 Task: Use the formula "LEFT" in spreadsheet "Project portfolio".
Action: Mouse moved to (347, 192)
Screenshot: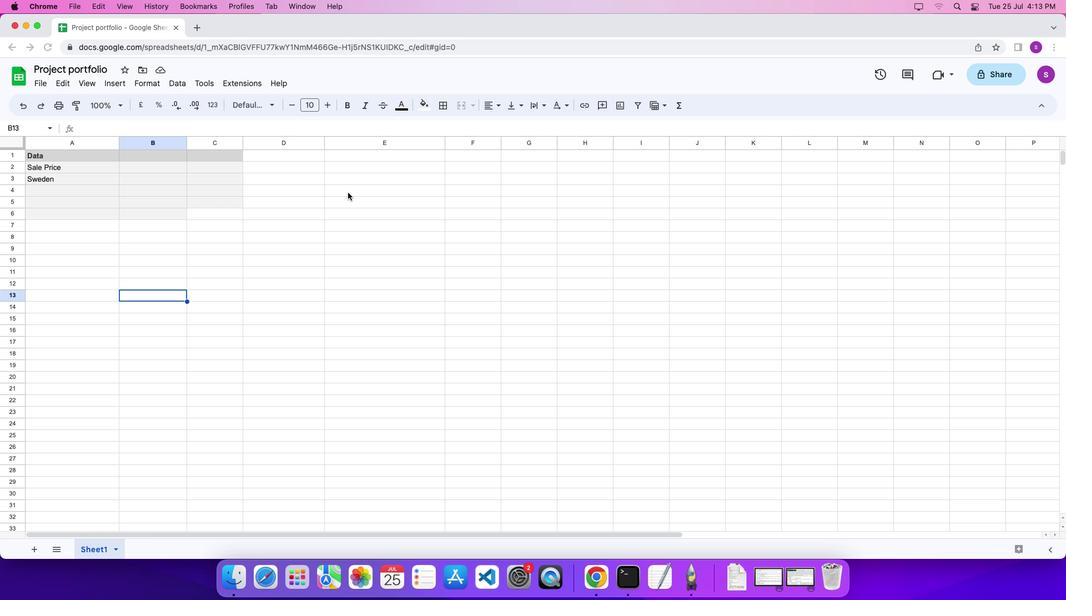 
Action: Mouse pressed left at (347, 192)
Screenshot: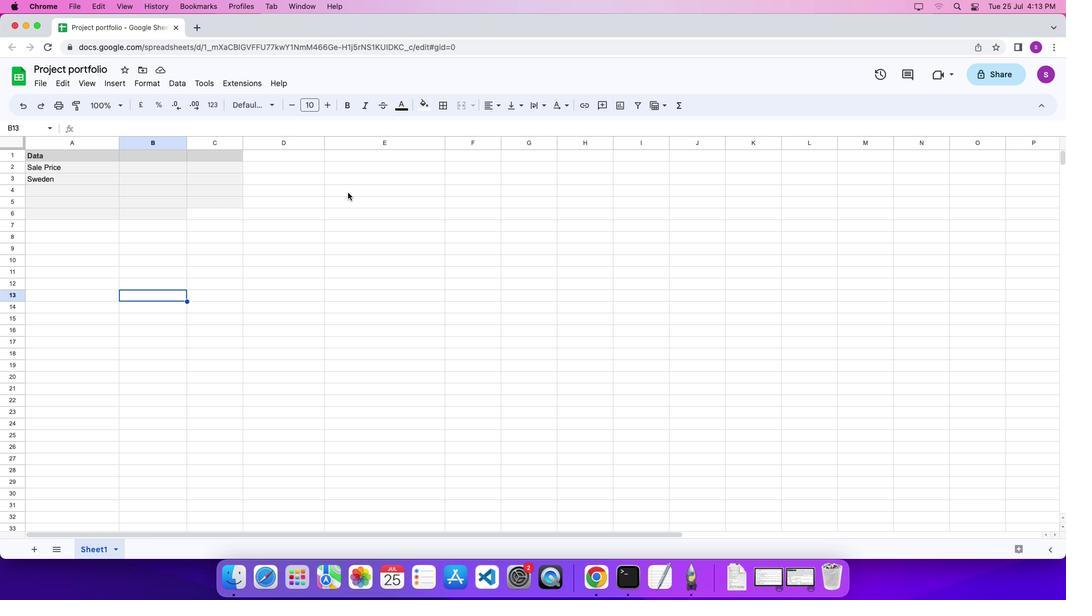 
Action: Mouse pressed left at (347, 192)
Screenshot: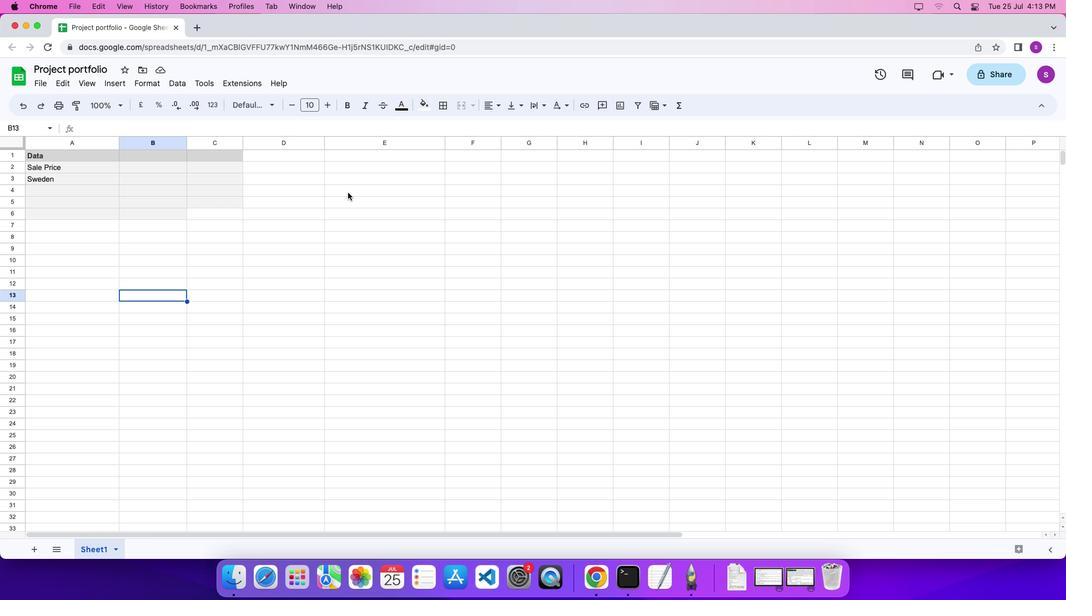 
Action: Key pressed '='
Screenshot: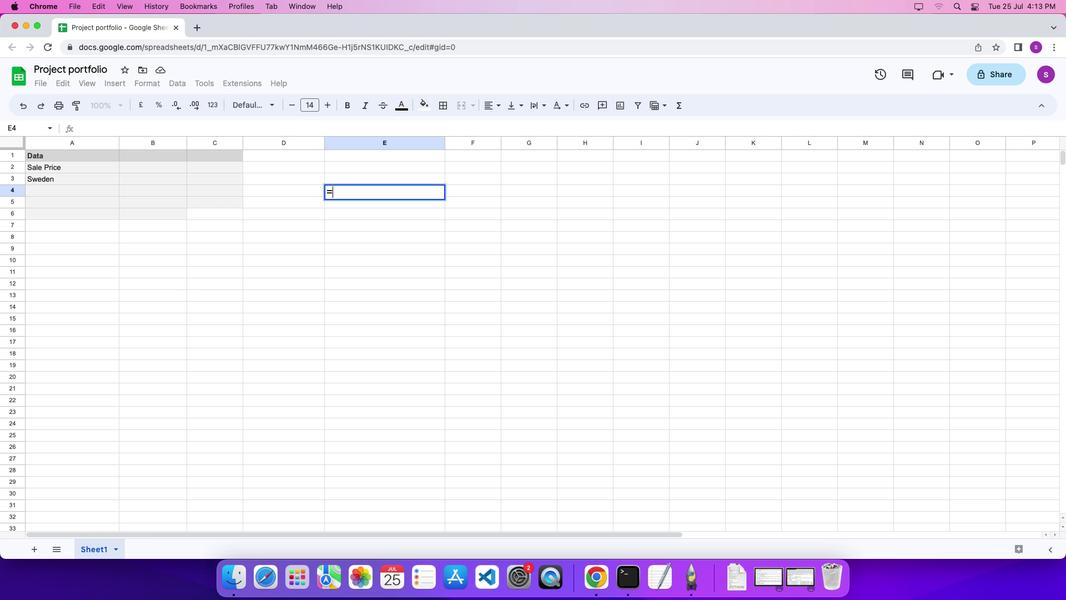 
Action: Mouse moved to (683, 108)
Screenshot: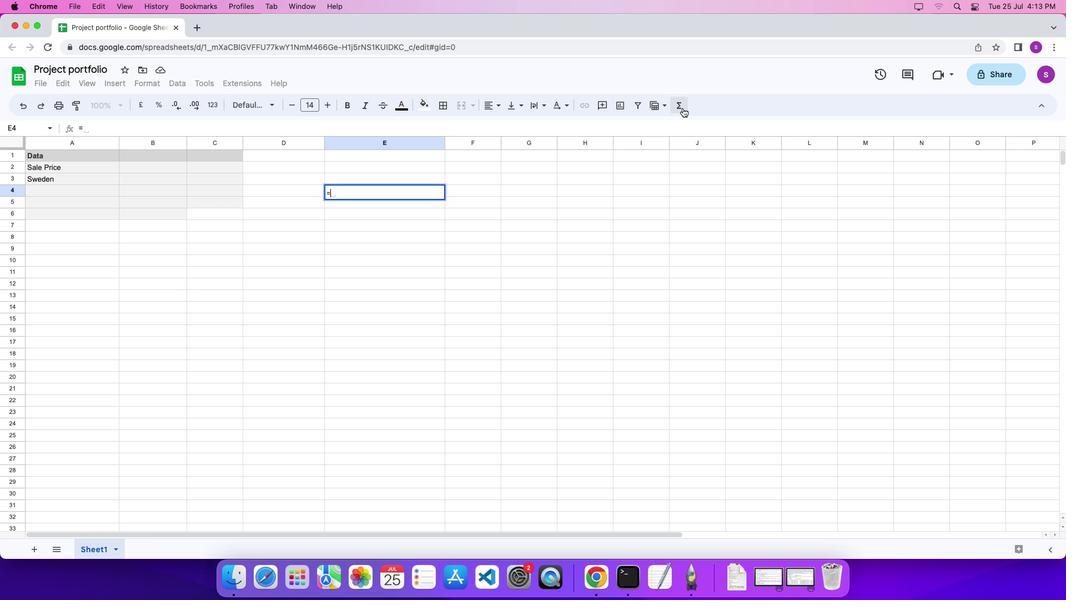
Action: Mouse pressed left at (683, 108)
Screenshot: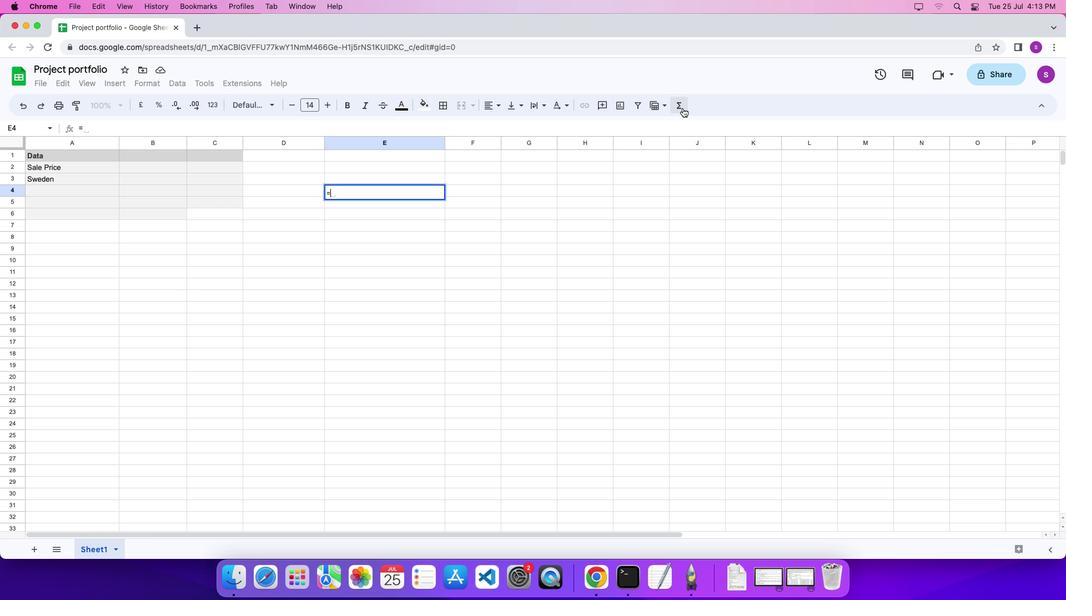 
Action: Mouse moved to (861, 484)
Screenshot: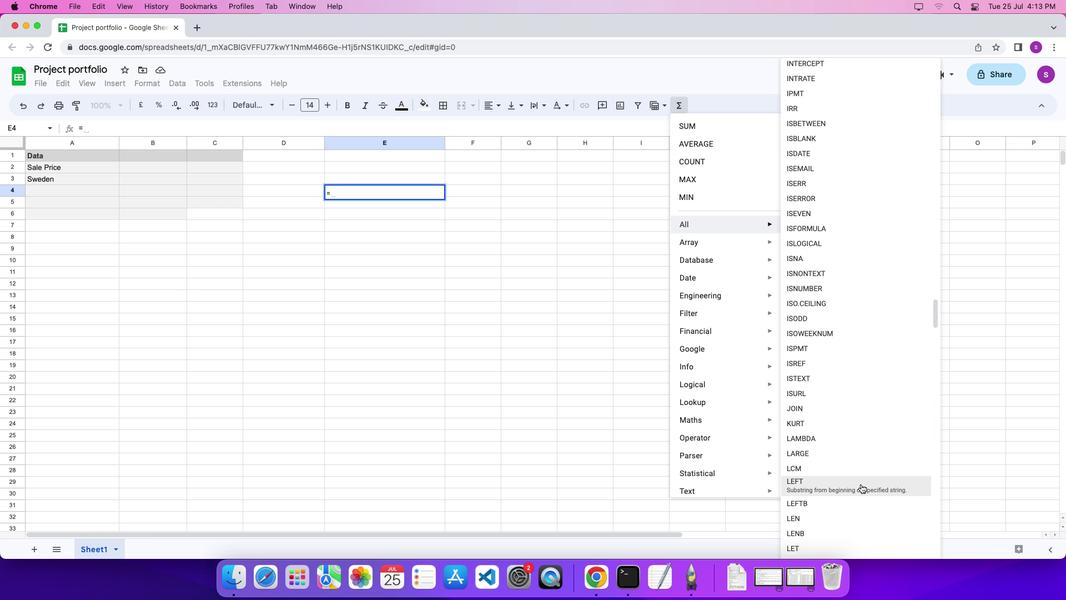 
Action: Mouse pressed left at (861, 484)
Screenshot: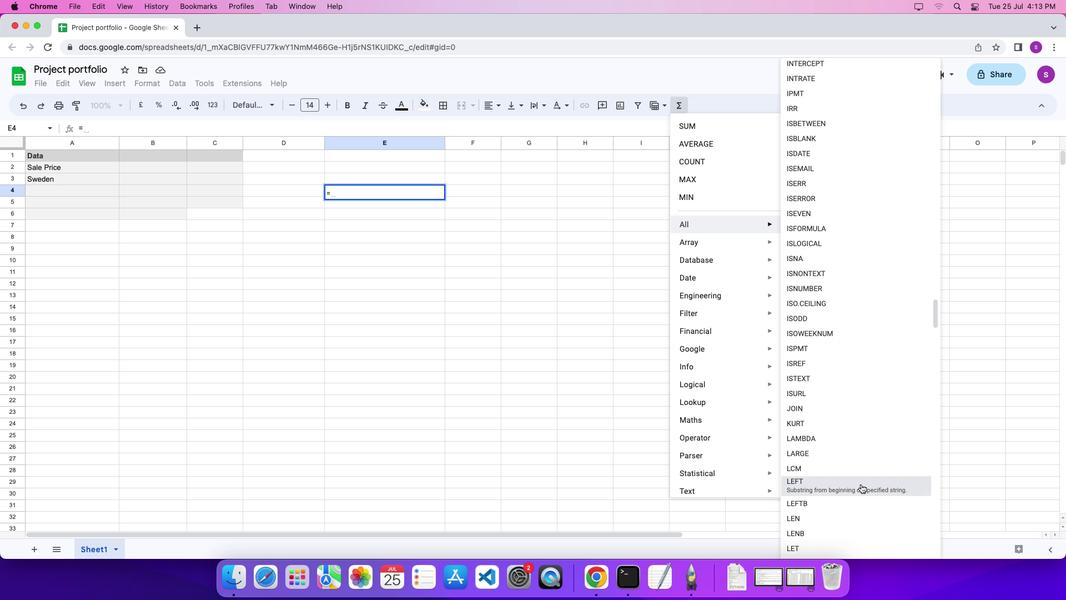 
Action: Mouse moved to (65, 166)
Screenshot: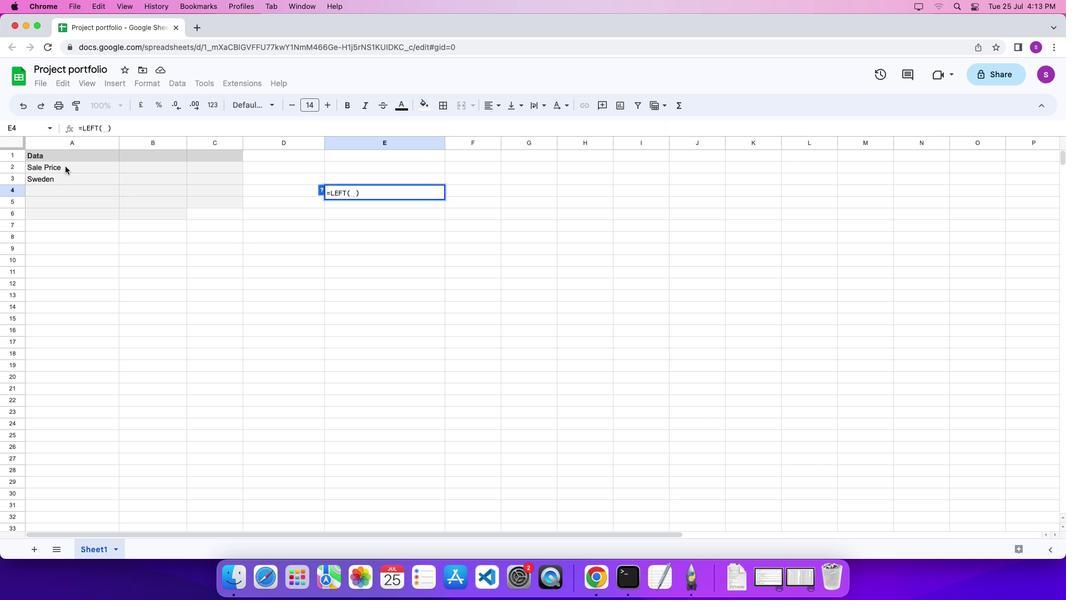 
Action: Mouse pressed left at (65, 166)
Screenshot: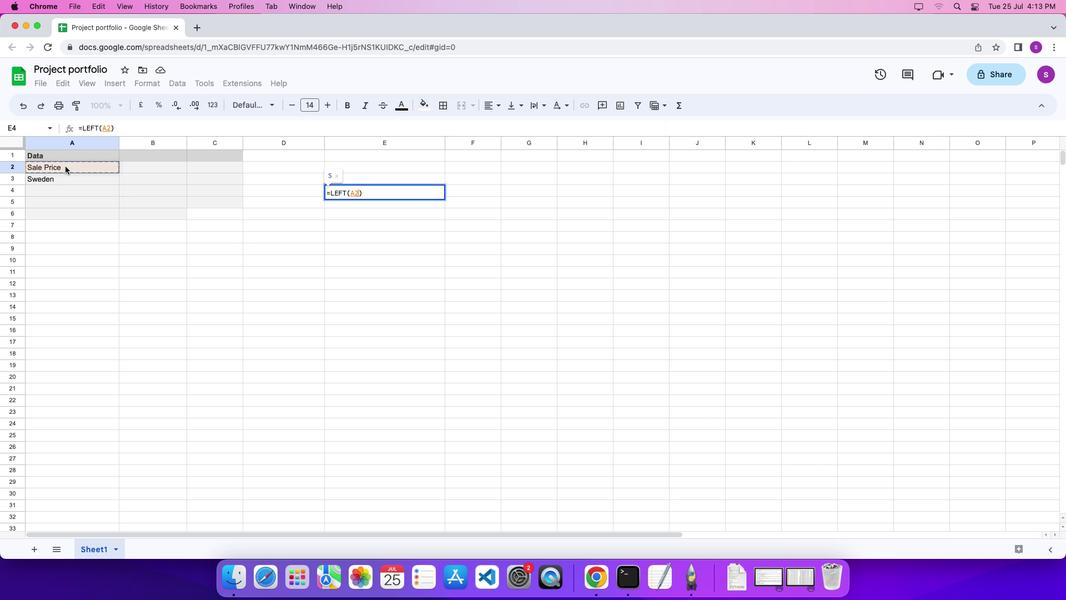 
Action: Mouse moved to (84, 182)
Screenshot: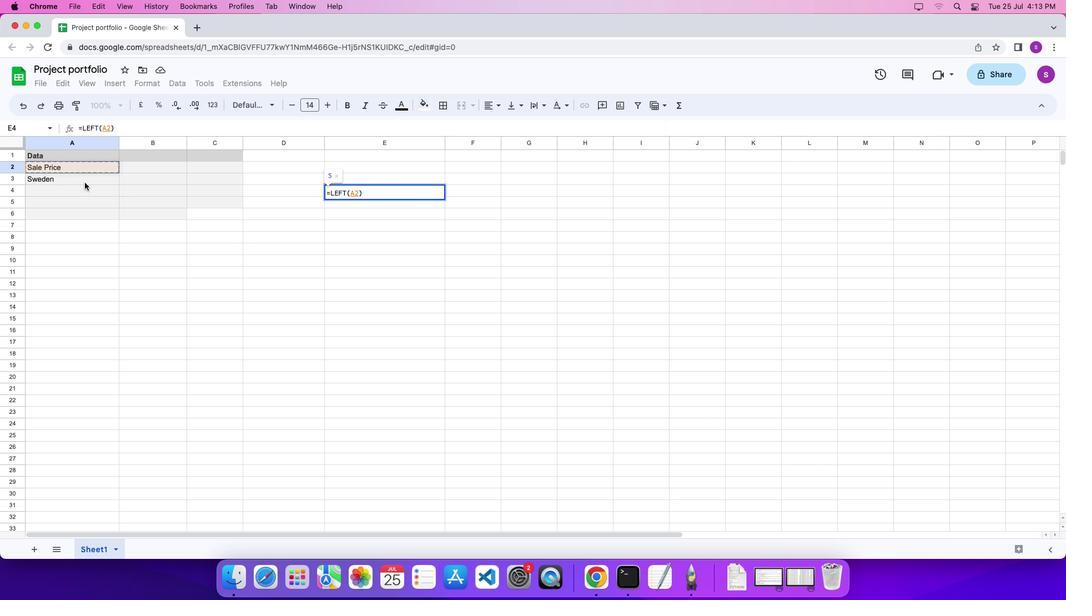 
Action: Key pressed ',''4''\x03'
Screenshot: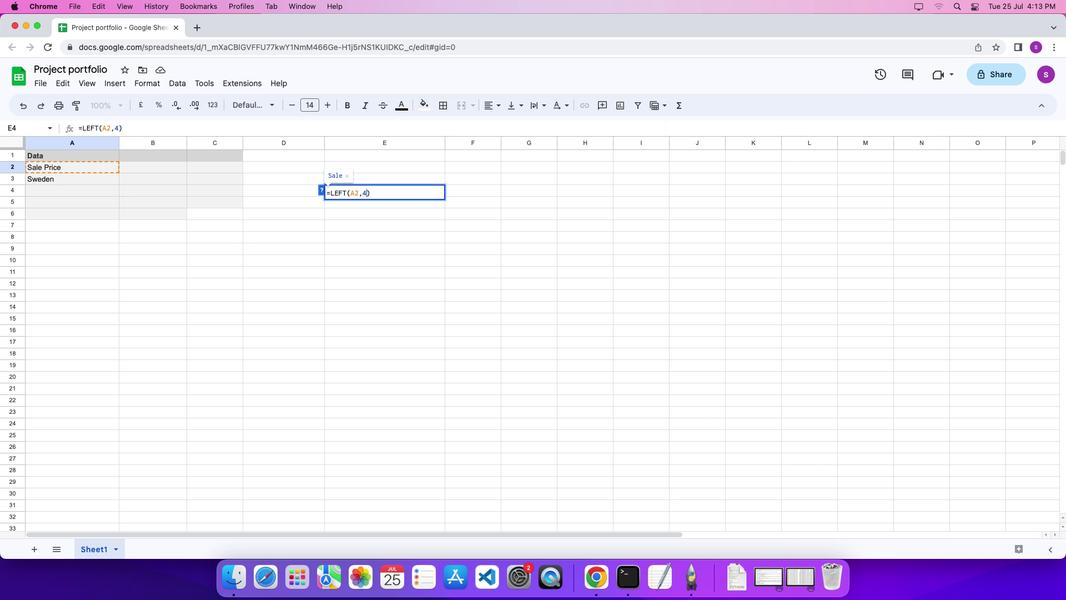 
